 Task: Use the formula "BITLSHIFT" in spreadsheet "Project protfolio".
Action: Mouse moved to (141, 84)
Screenshot: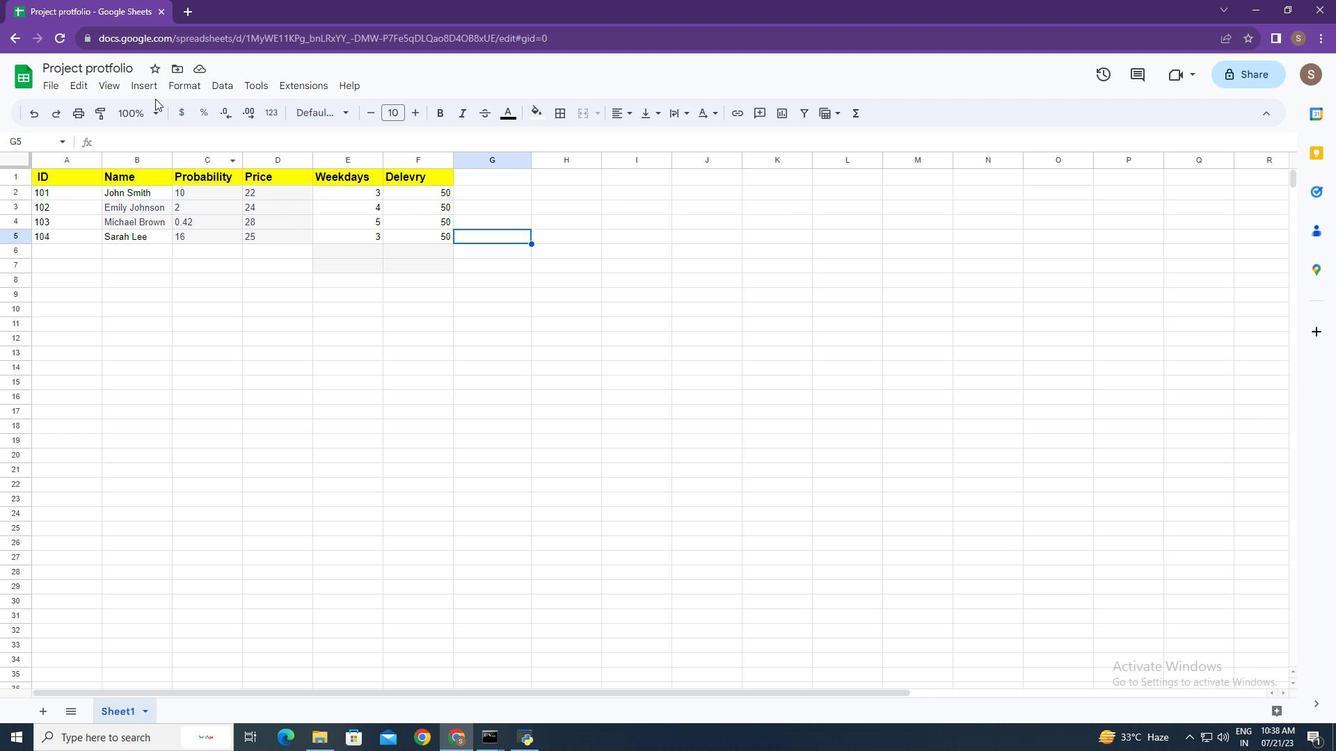 
Action: Mouse pressed left at (141, 84)
Screenshot: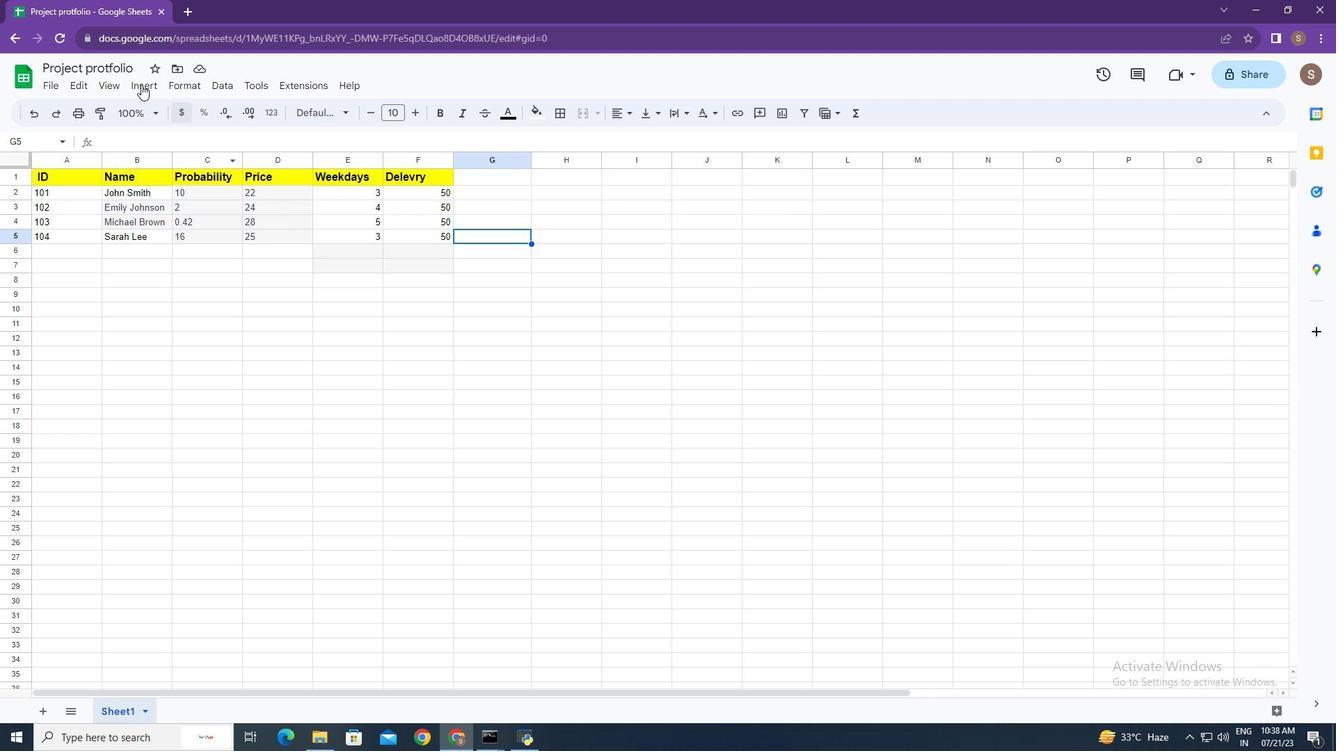 
Action: Mouse moved to (224, 327)
Screenshot: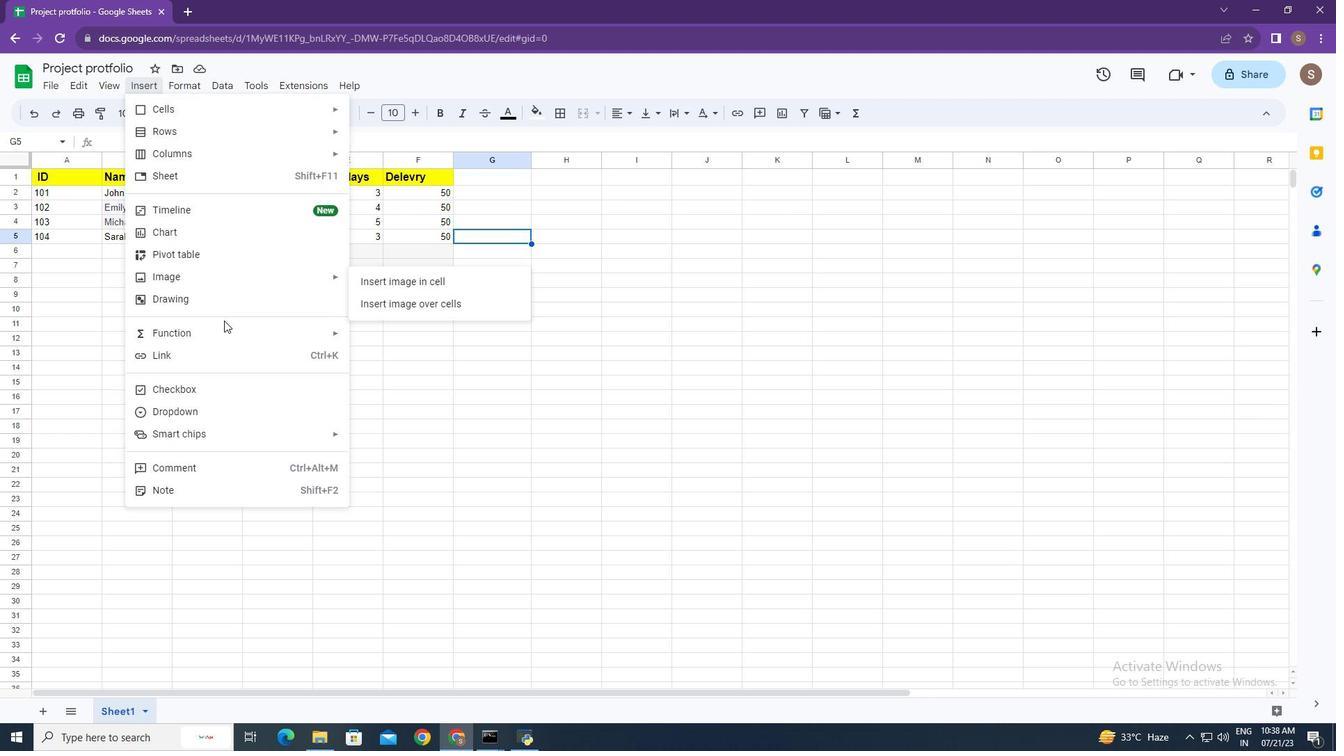 
Action: Mouse pressed left at (224, 327)
Screenshot: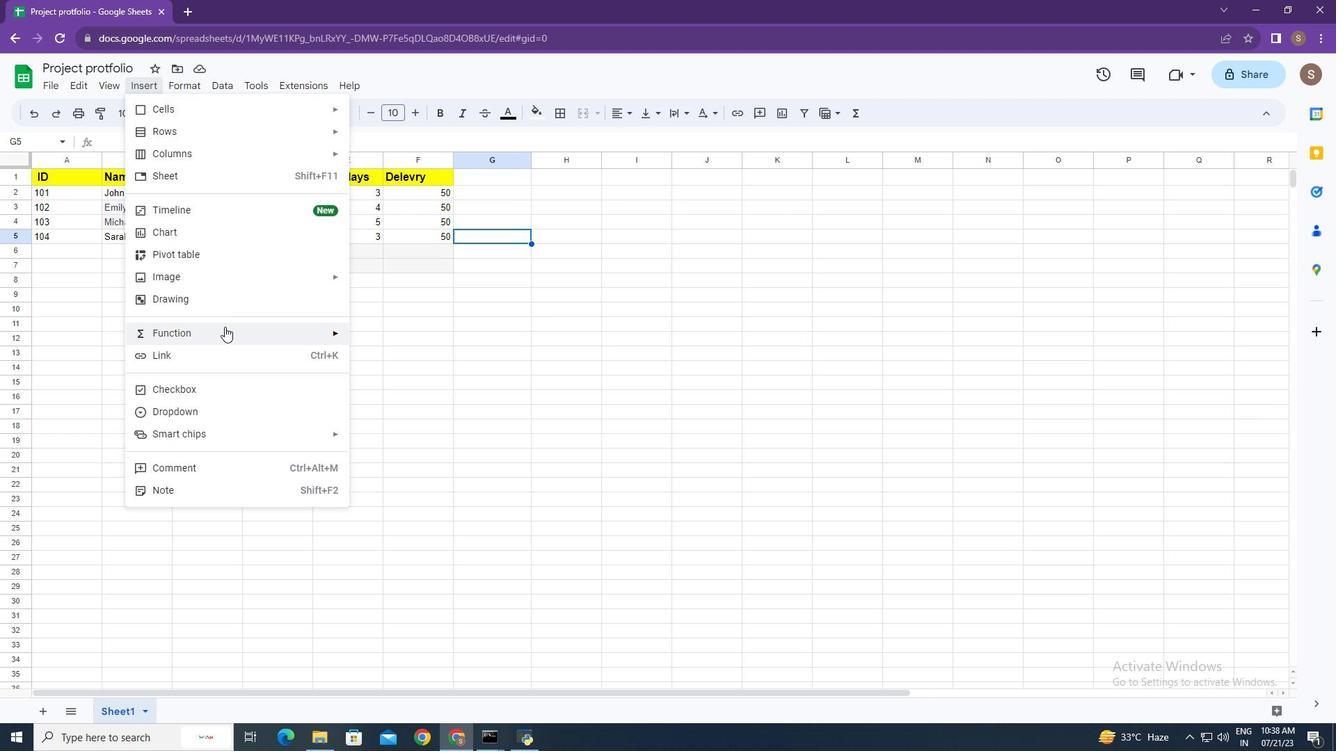 
Action: Mouse moved to (421, 322)
Screenshot: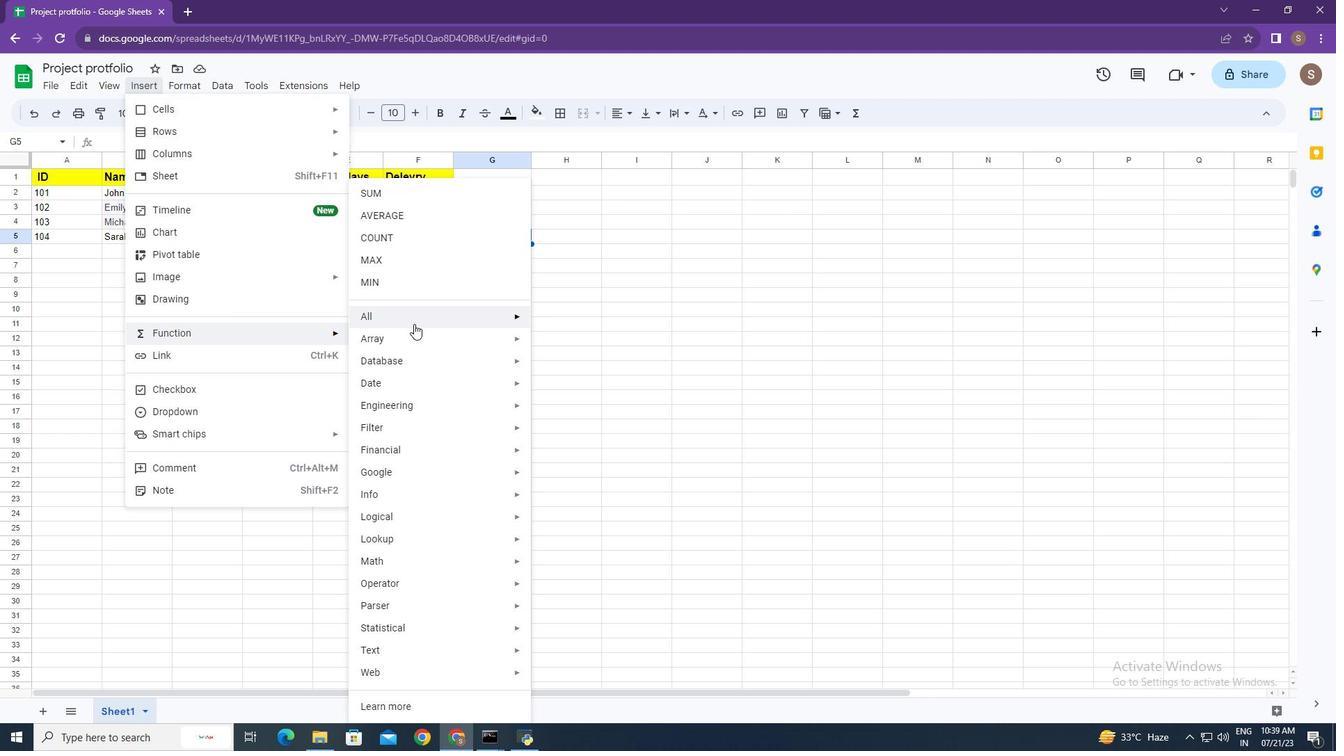 
Action: Mouse pressed left at (421, 322)
Screenshot: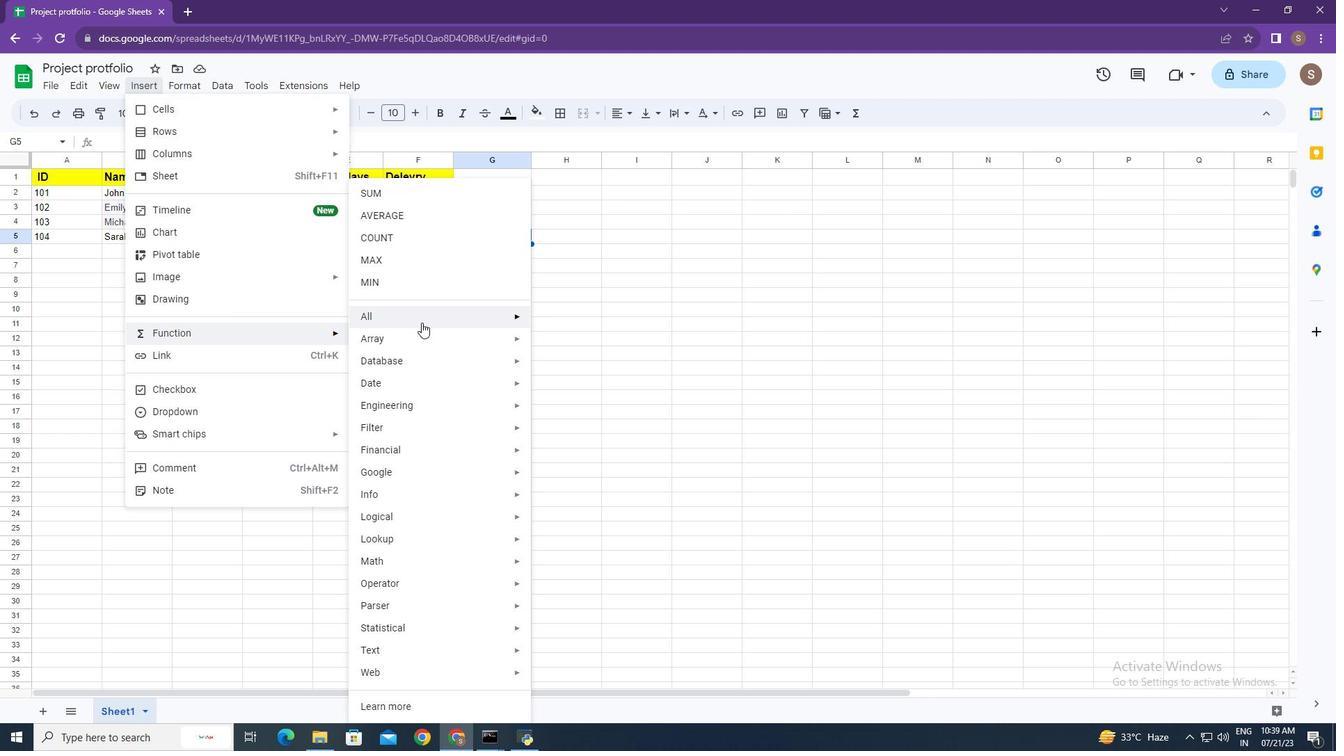 
Action: Mouse moved to (609, 405)
Screenshot: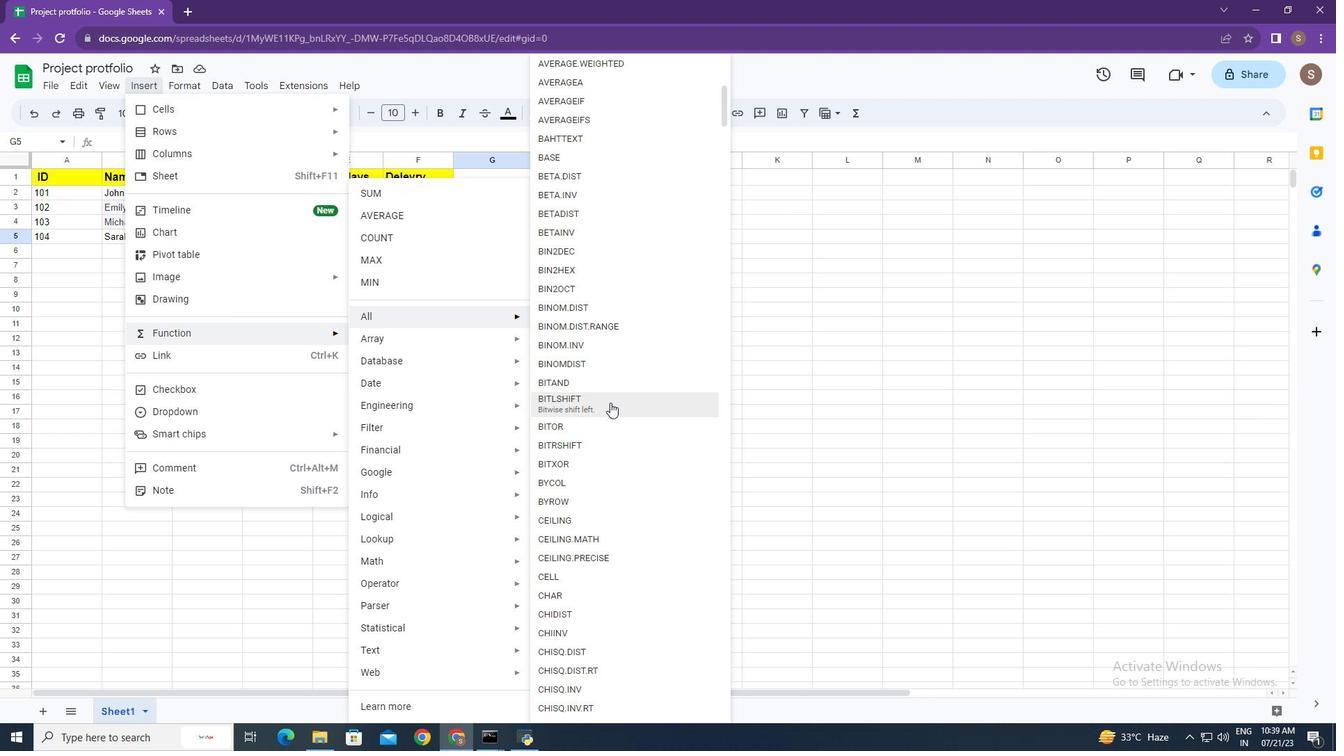 
Action: Mouse pressed left at (609, 405)
Screenshot: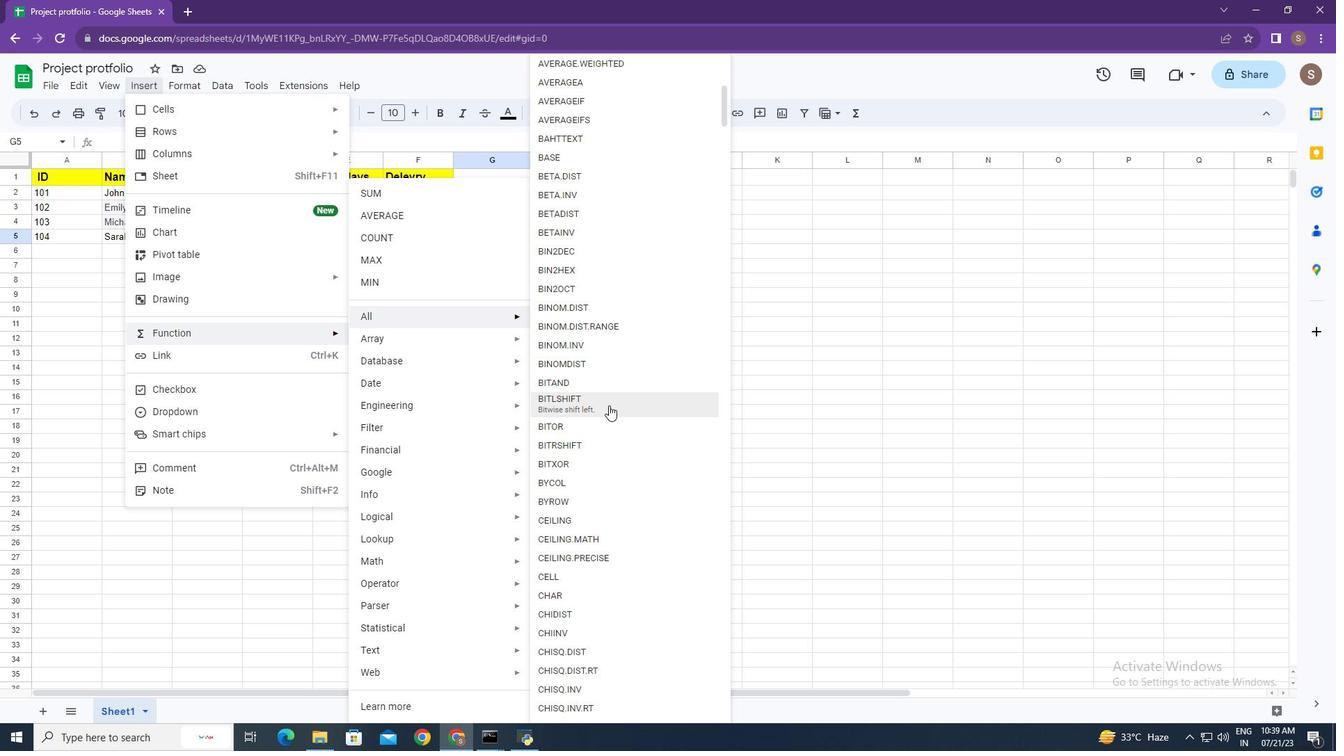 
Action: Mouse moved to (570, 329)
Screenshot: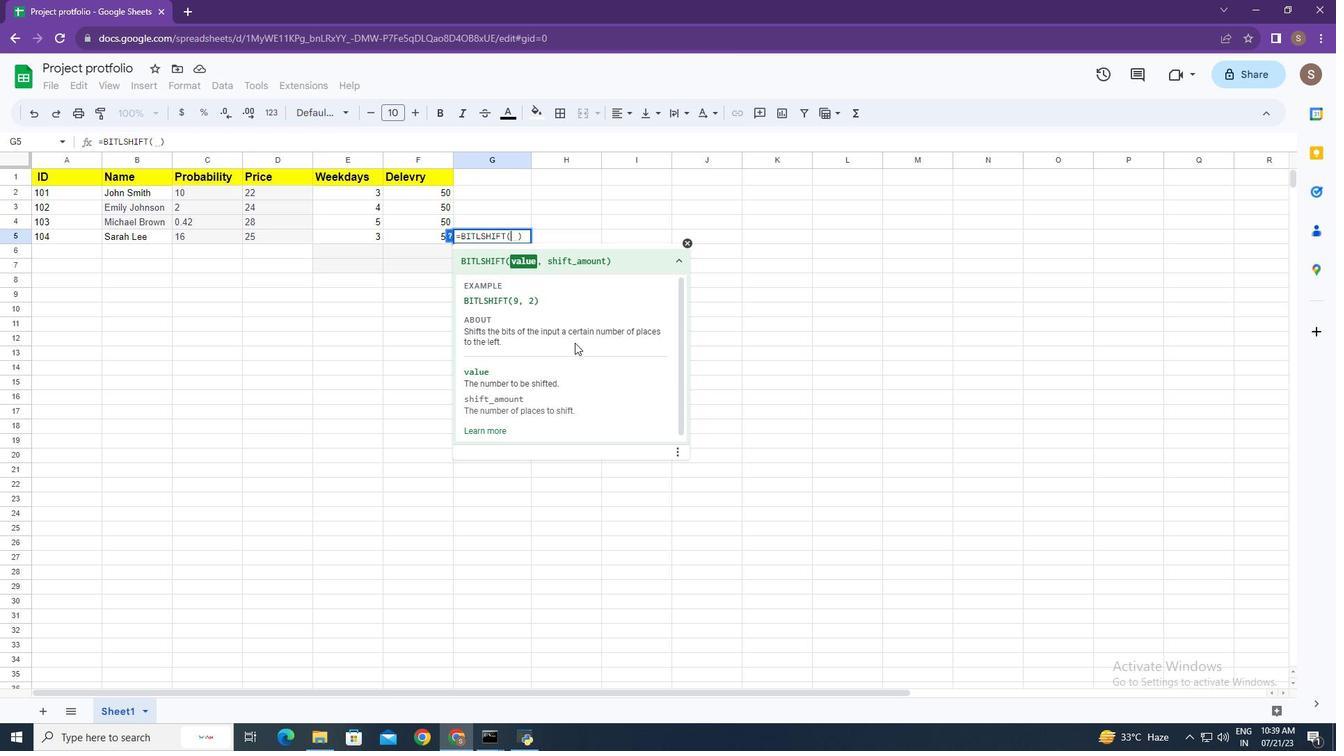 
Action: Key pressed 9,<Key.space>2<Key.enter>
Screenshot: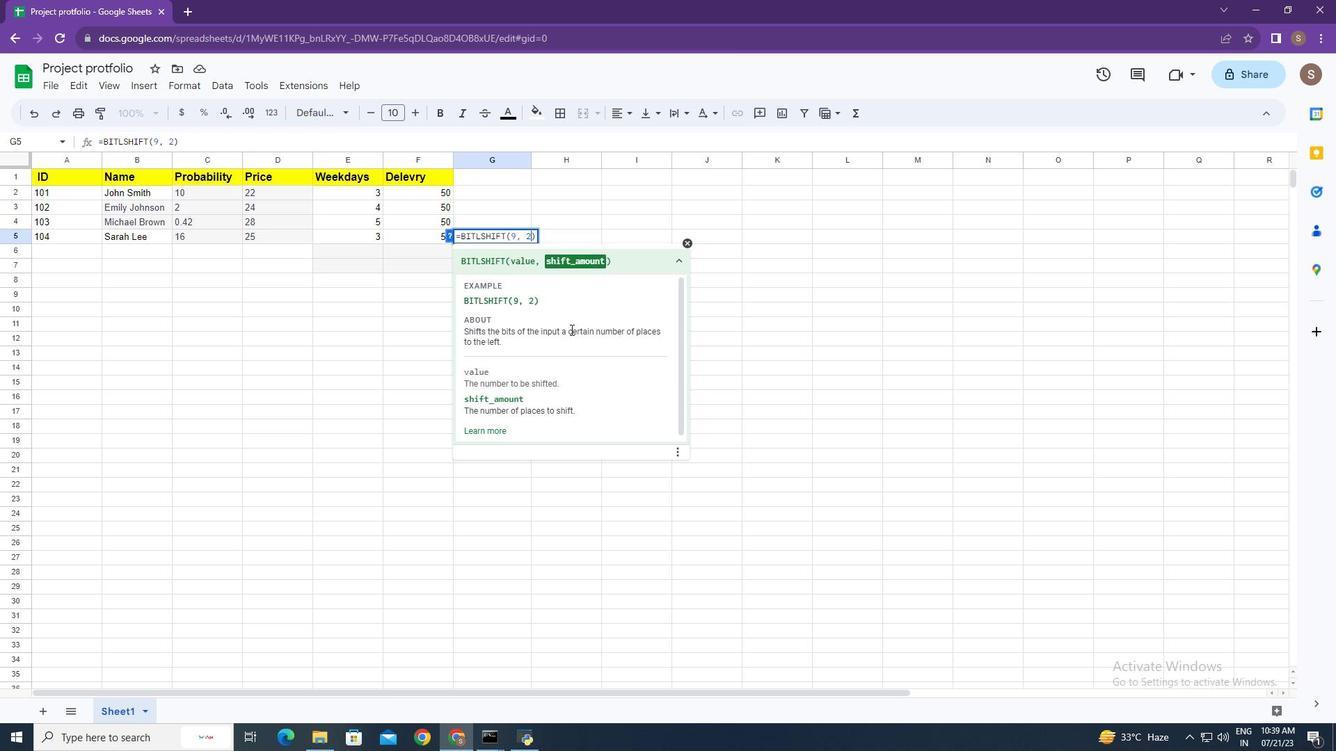 
